 Task: Clean up your mailbox by finding and deleting items older than 90 days.
Action: Mouse moved to (21, 50)
Screenshot: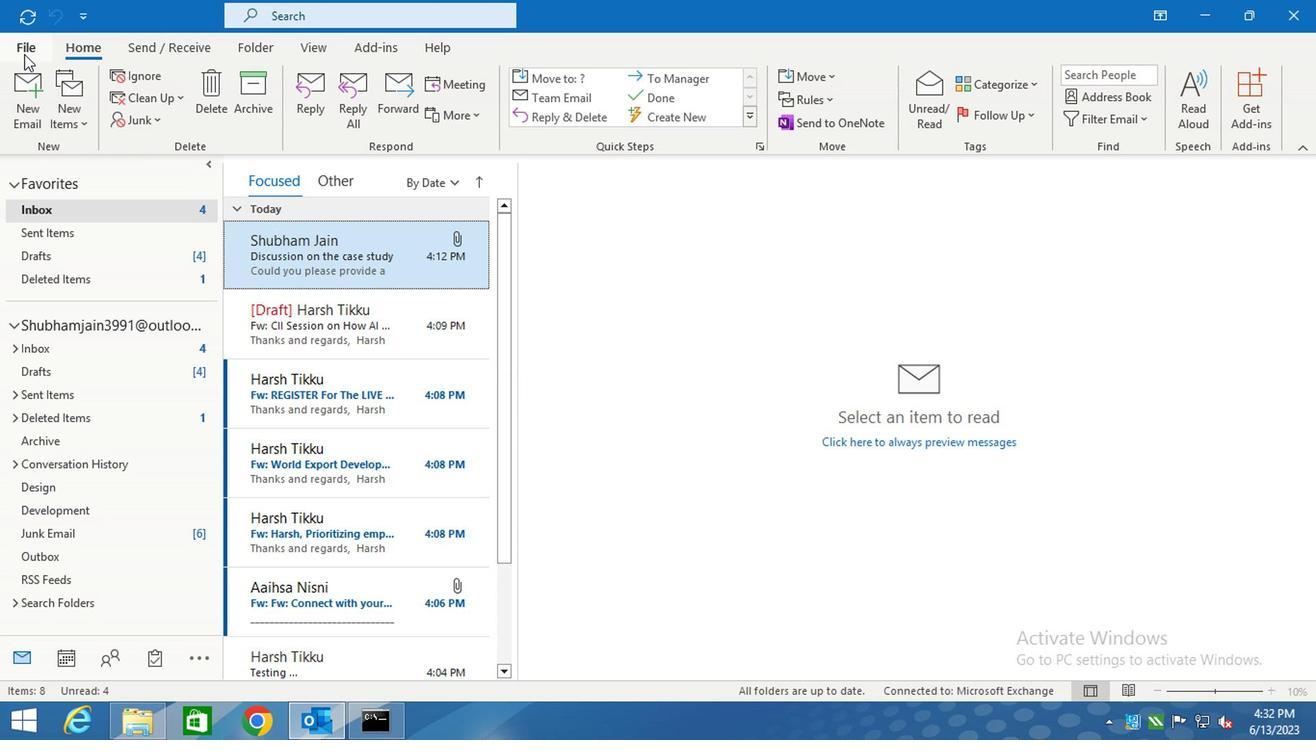 
Action: Mouse pressed left at (21, 50)
Screenshot: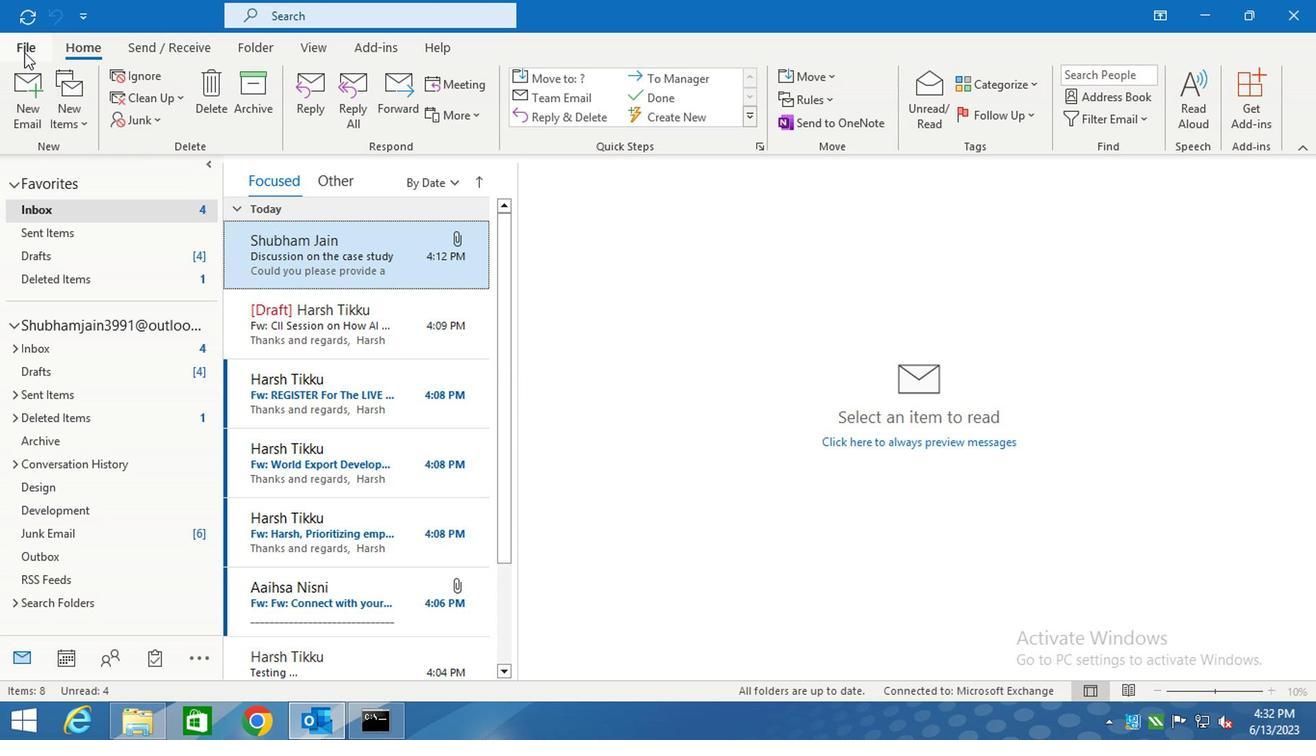 
Action: Mouse moved to (234, 507)
Screenshot: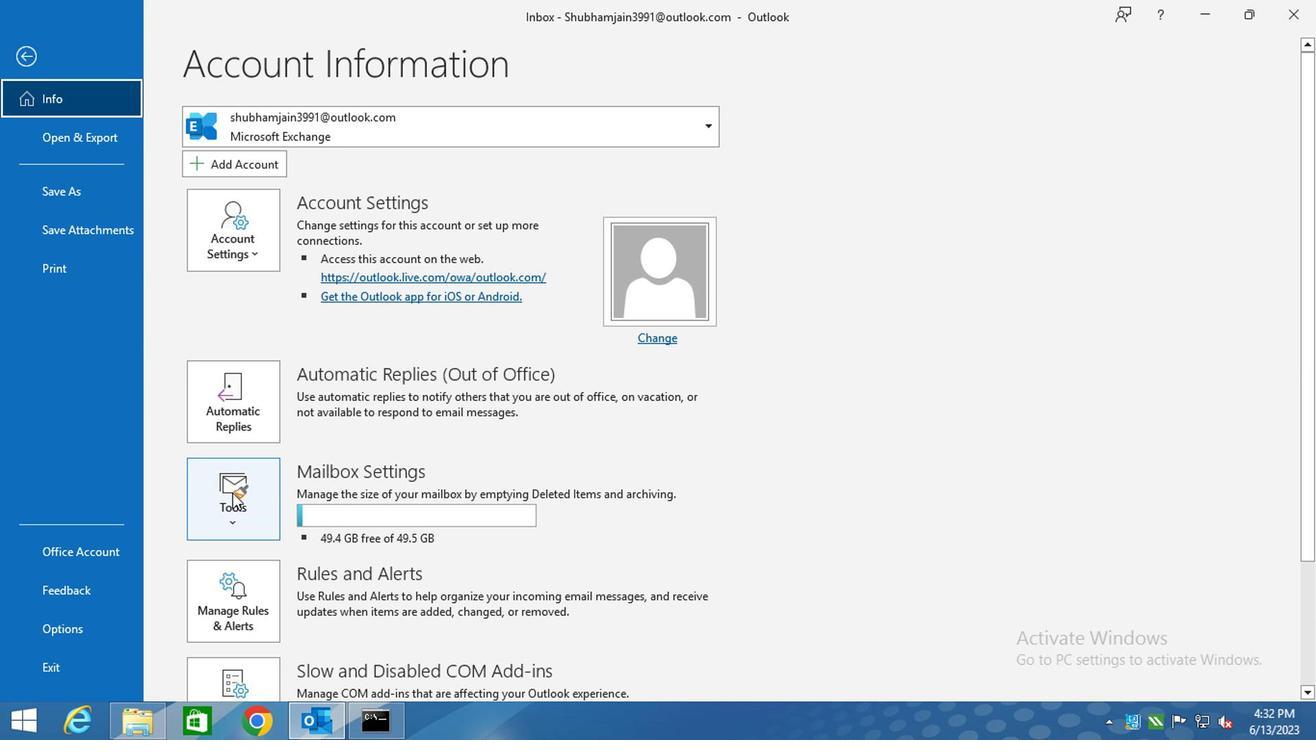 
Action: Mouse pressed left at (234, 507)
Screenshot: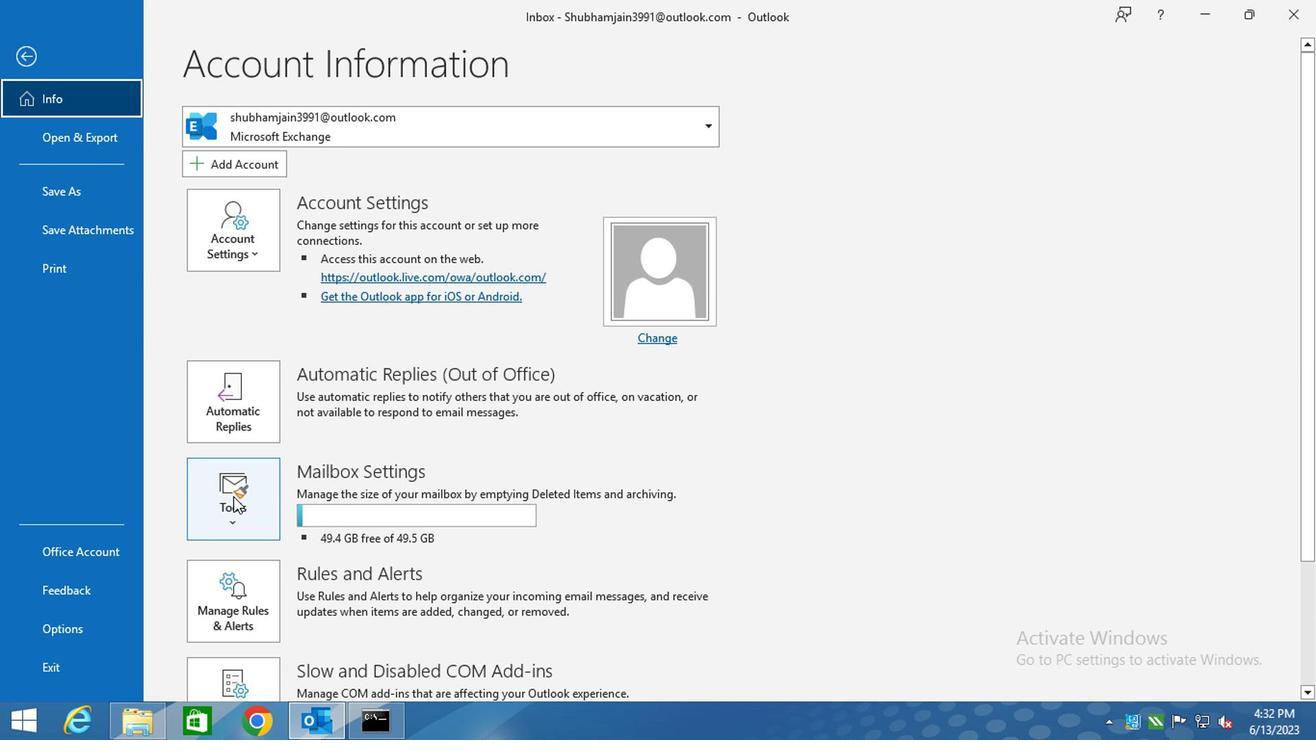 
Action: Mouse moved to (311, 320)
Screenshot: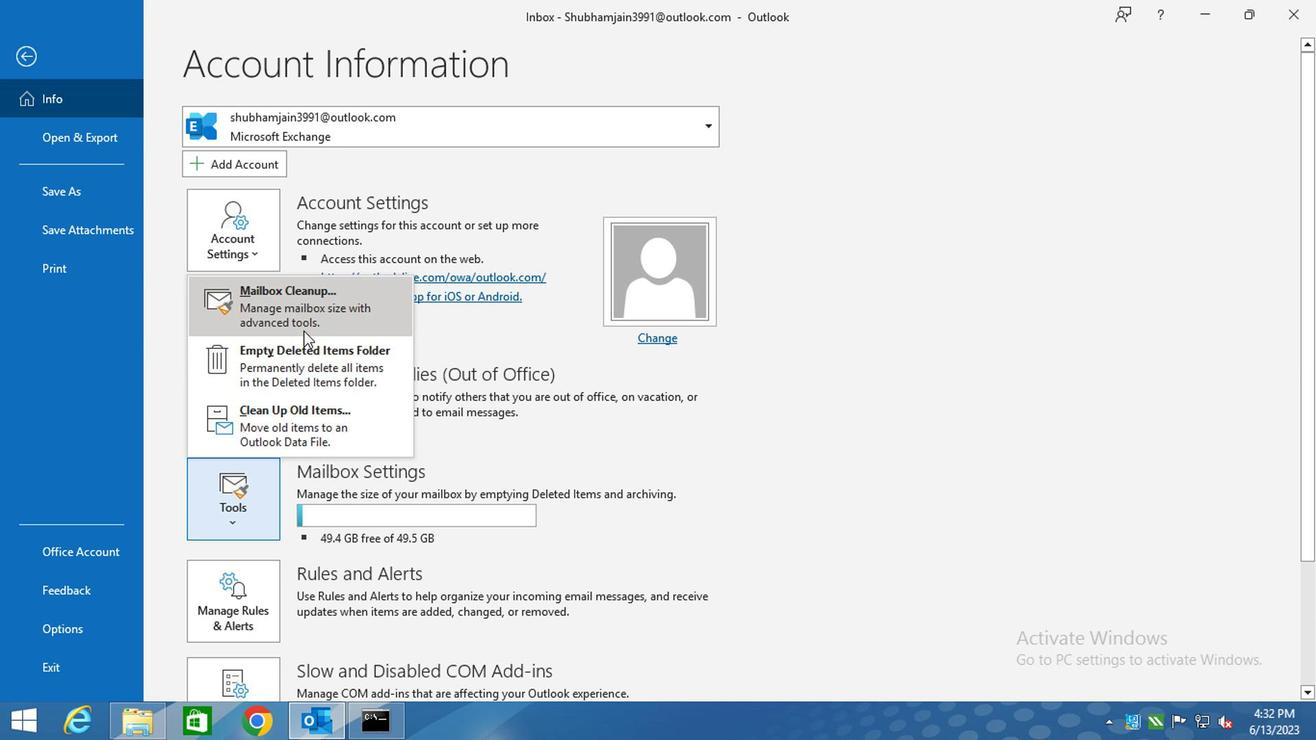 
Action: Mouse pressed left at (311, 320)
Screenshot: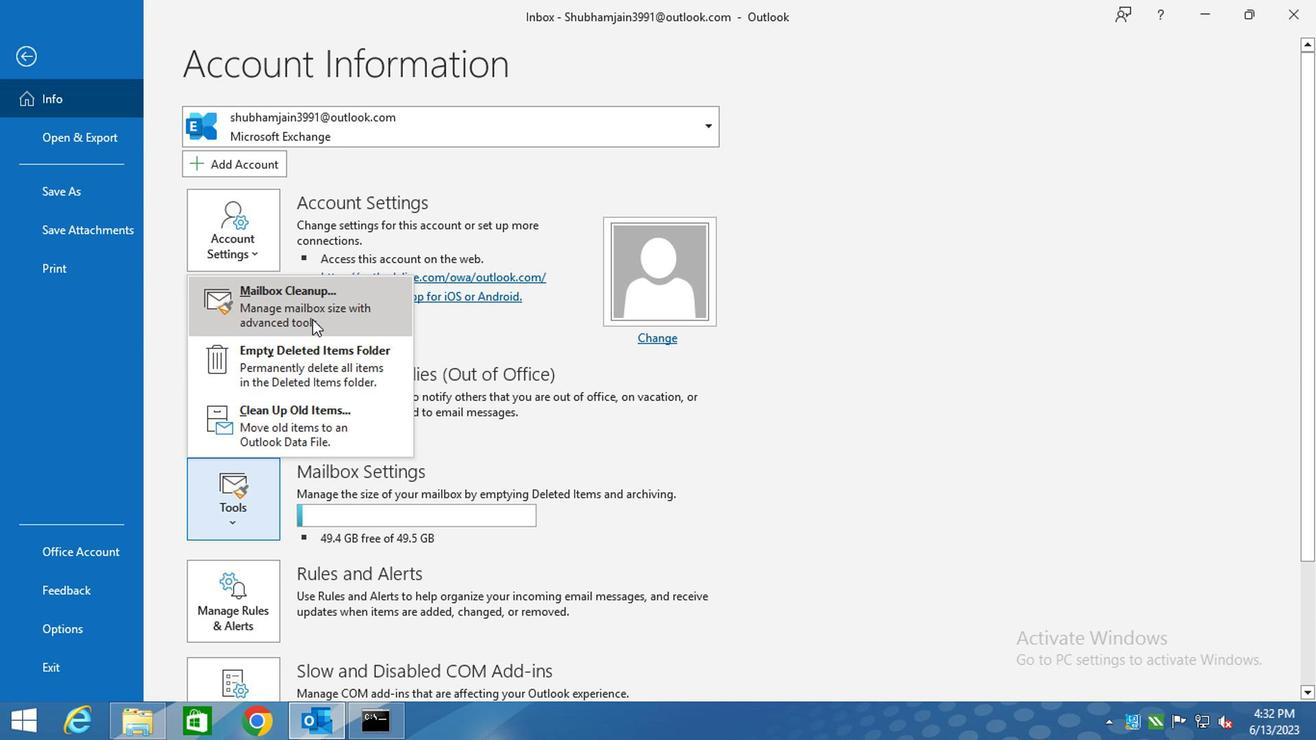 
Action: Mouse moved to (527, 274)
Screenshot: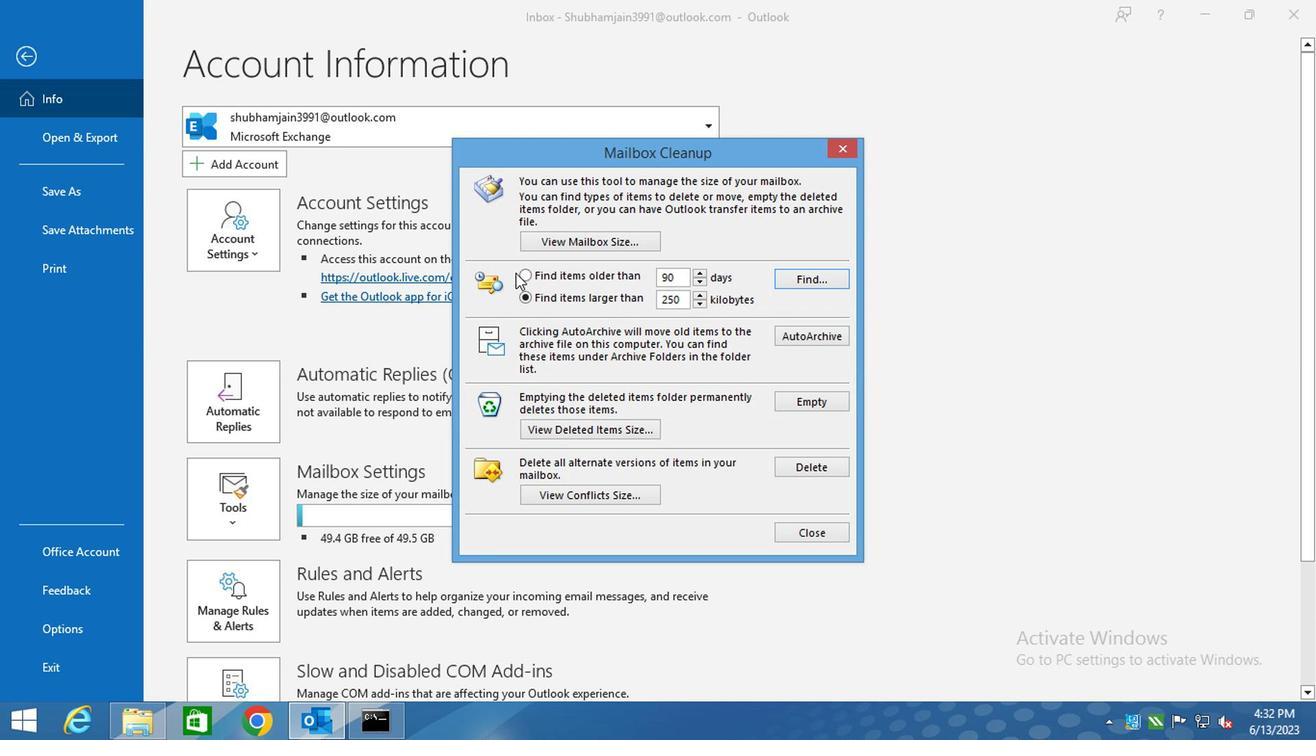 
Action: Mouse pressed left at (527, 274)
Screenshot: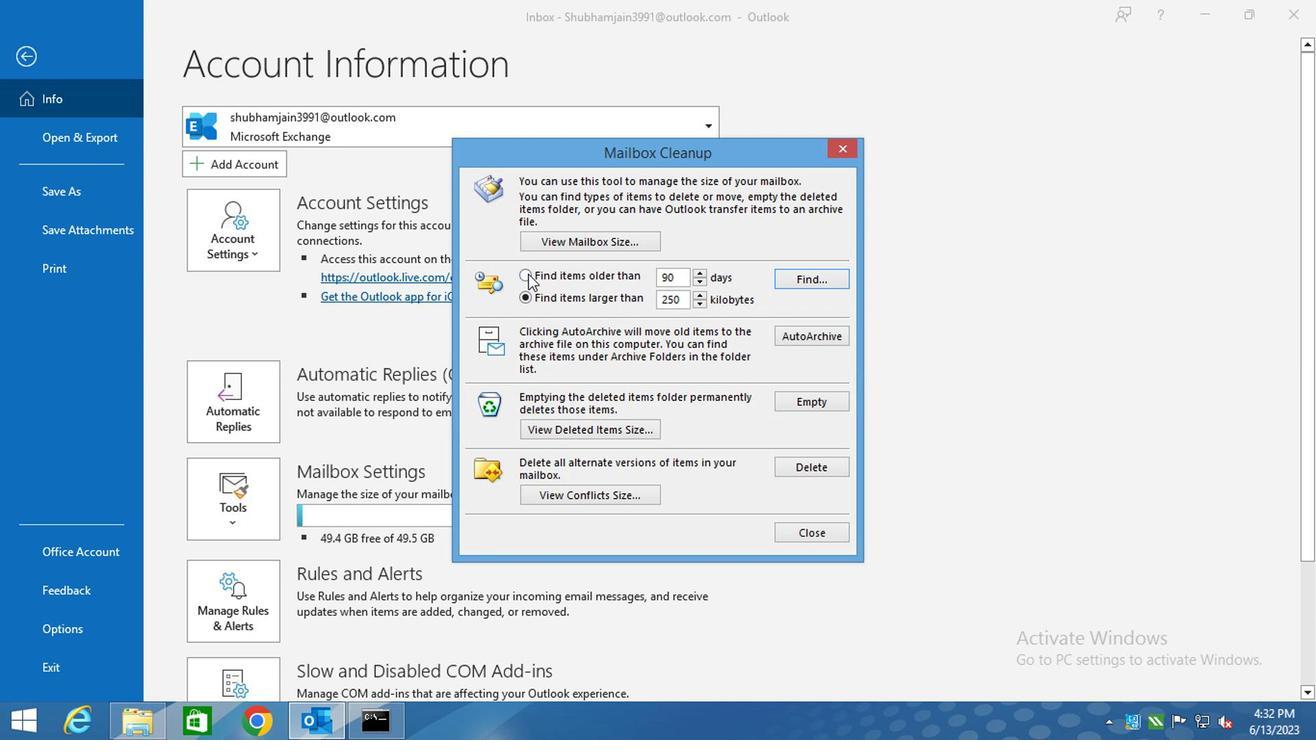 
Action: Mouse moved to (675, 283)
Screenshot: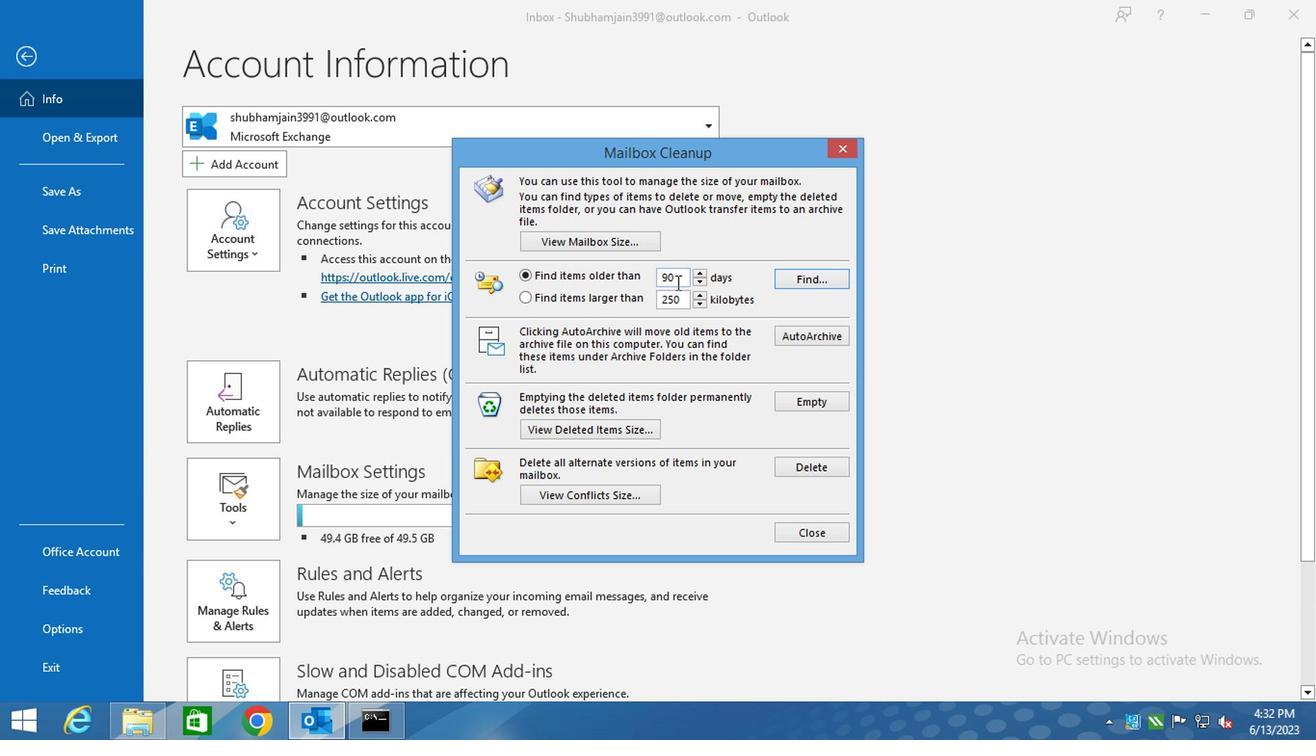 
Action: Mouse pressed left at (675, 283)
Screenshot: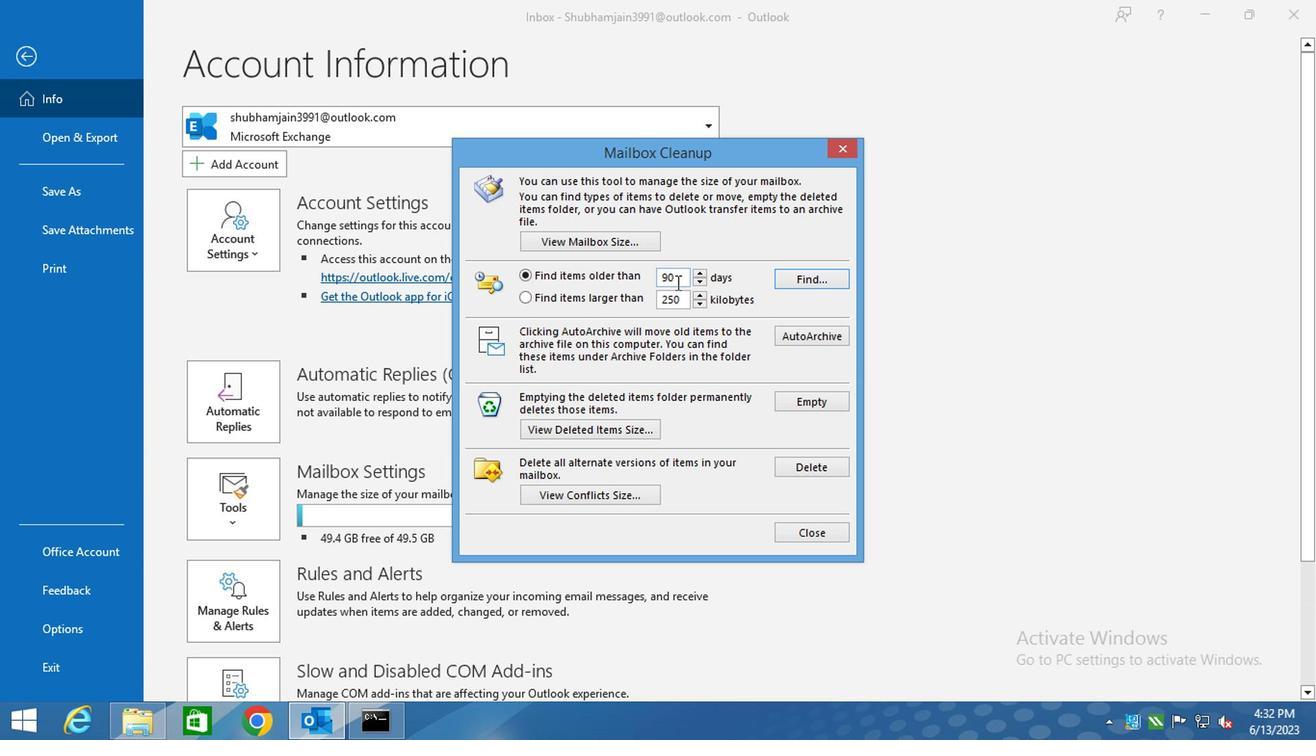 
Action: Key pressed <Key.left><Key.backspace>5
Screenshot: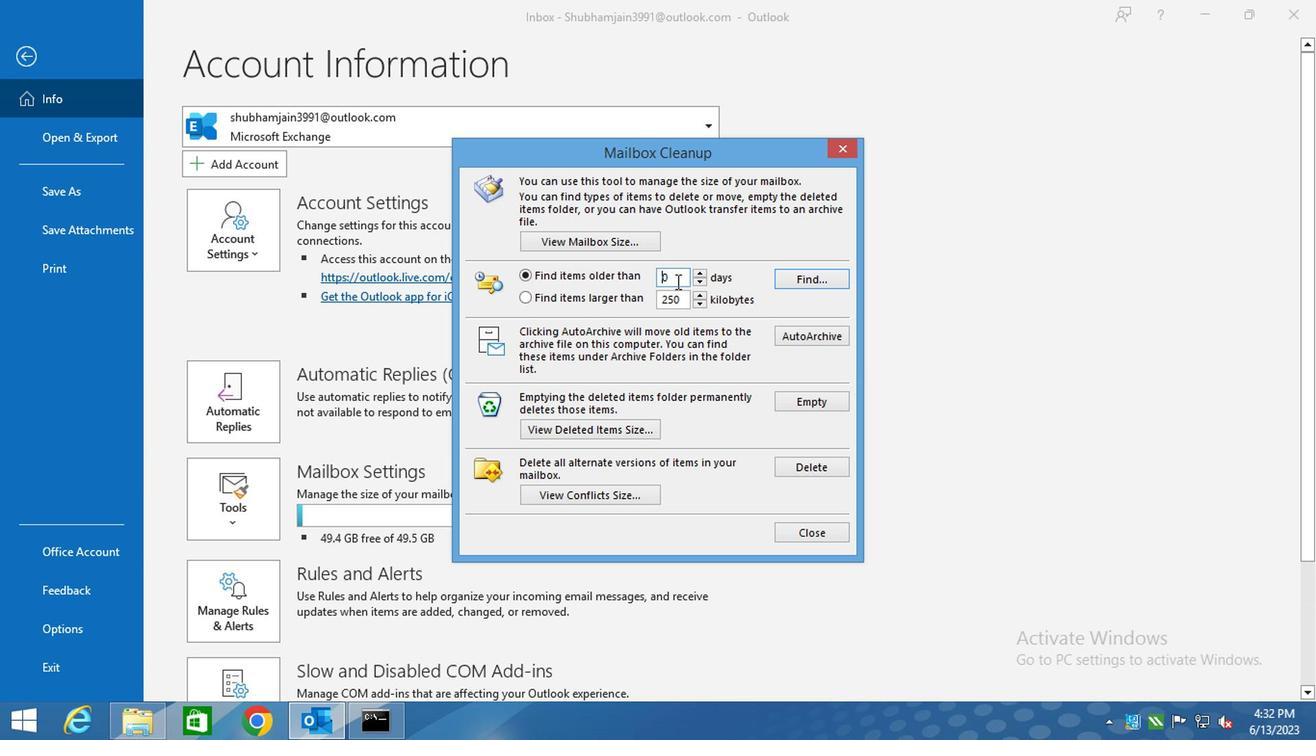 
Action: Mouse moved to (810, 400)
Screenshot: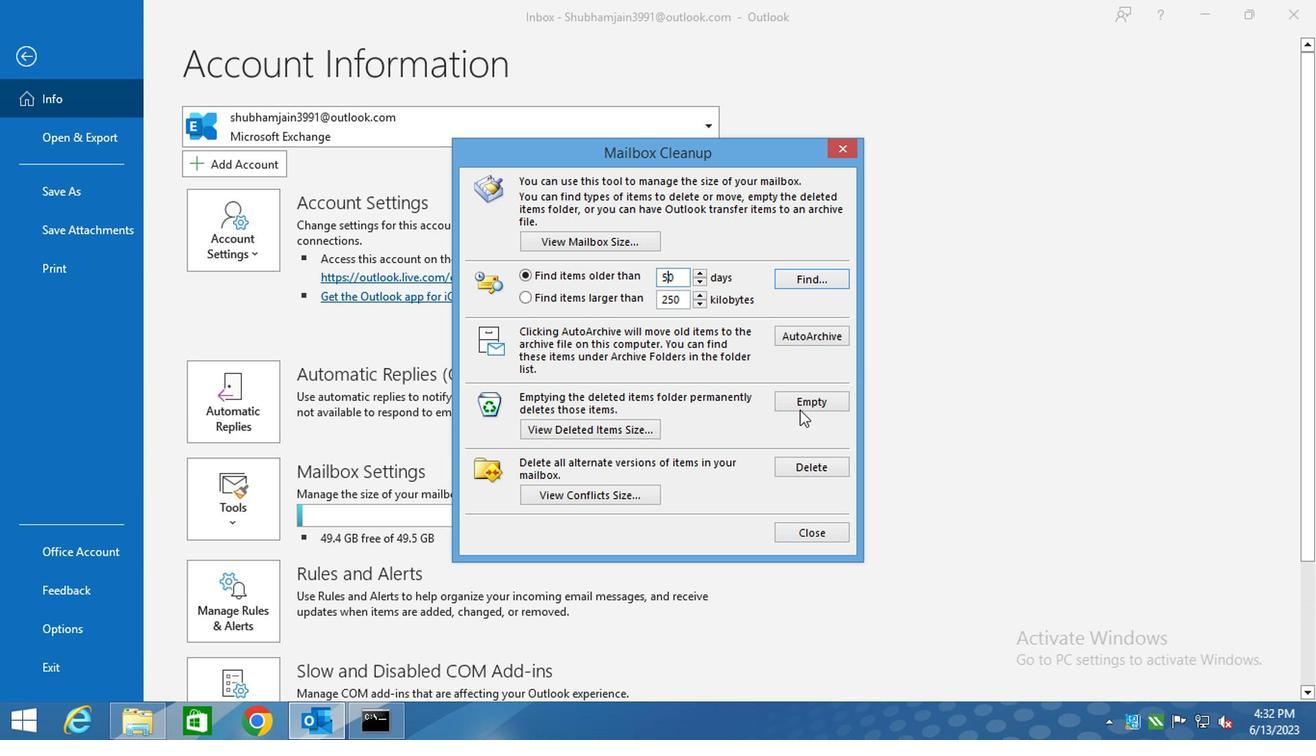 
Action: Mouse pressed left at (810, 400)
Screenshot: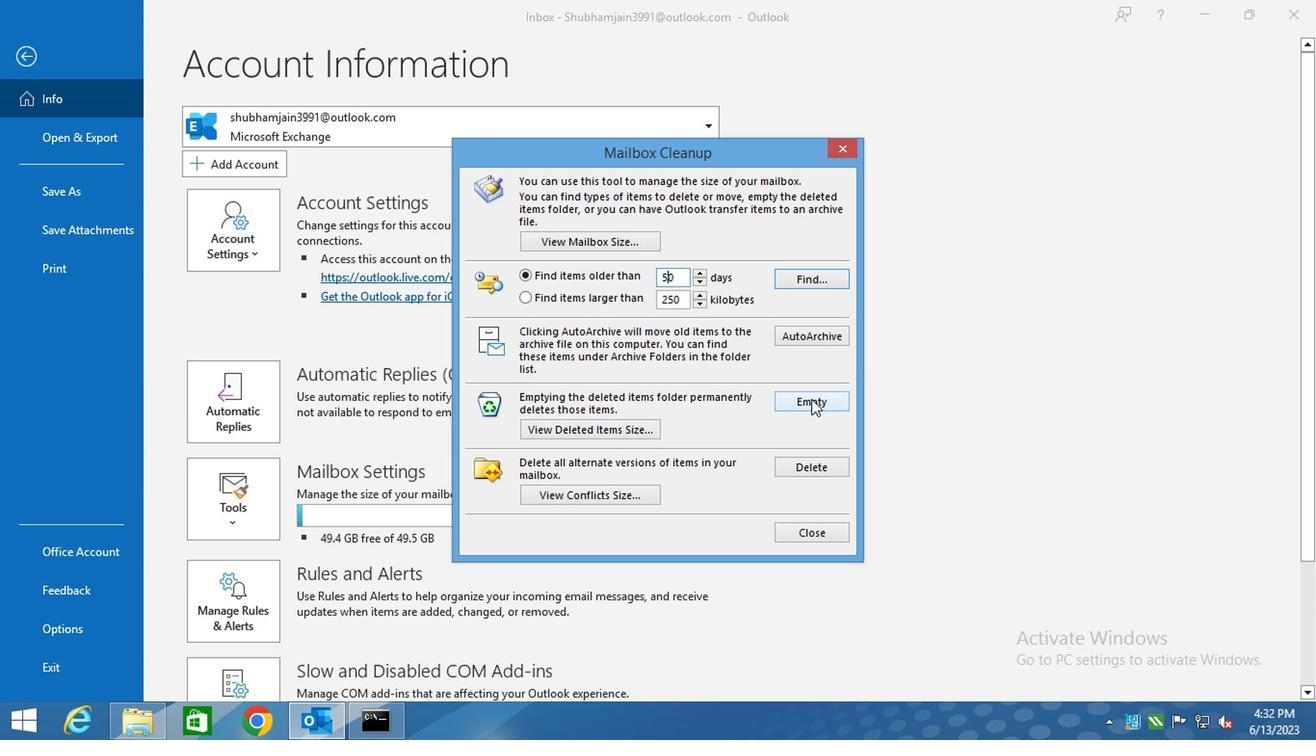 
Action: Mouse moved to (649, 425)
Screenshot: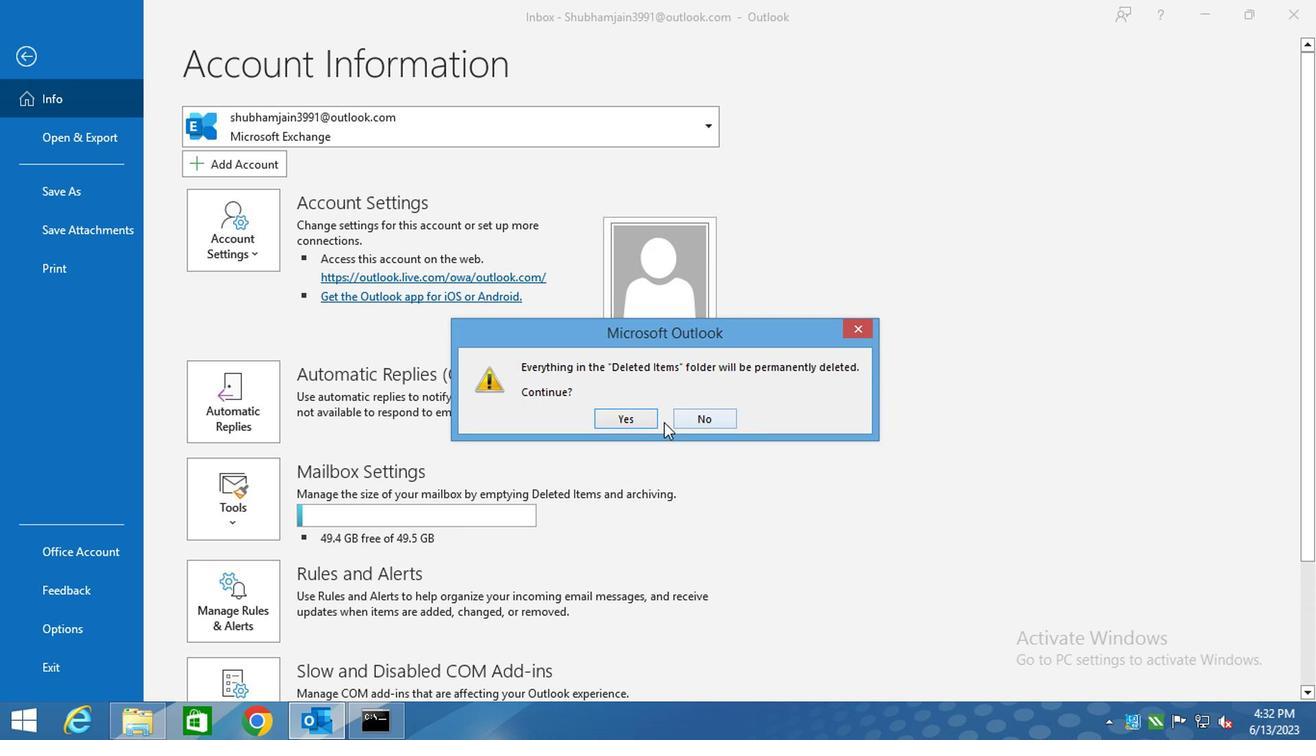 
Action: Mouse pressed left at (649, 425)
Screenshot: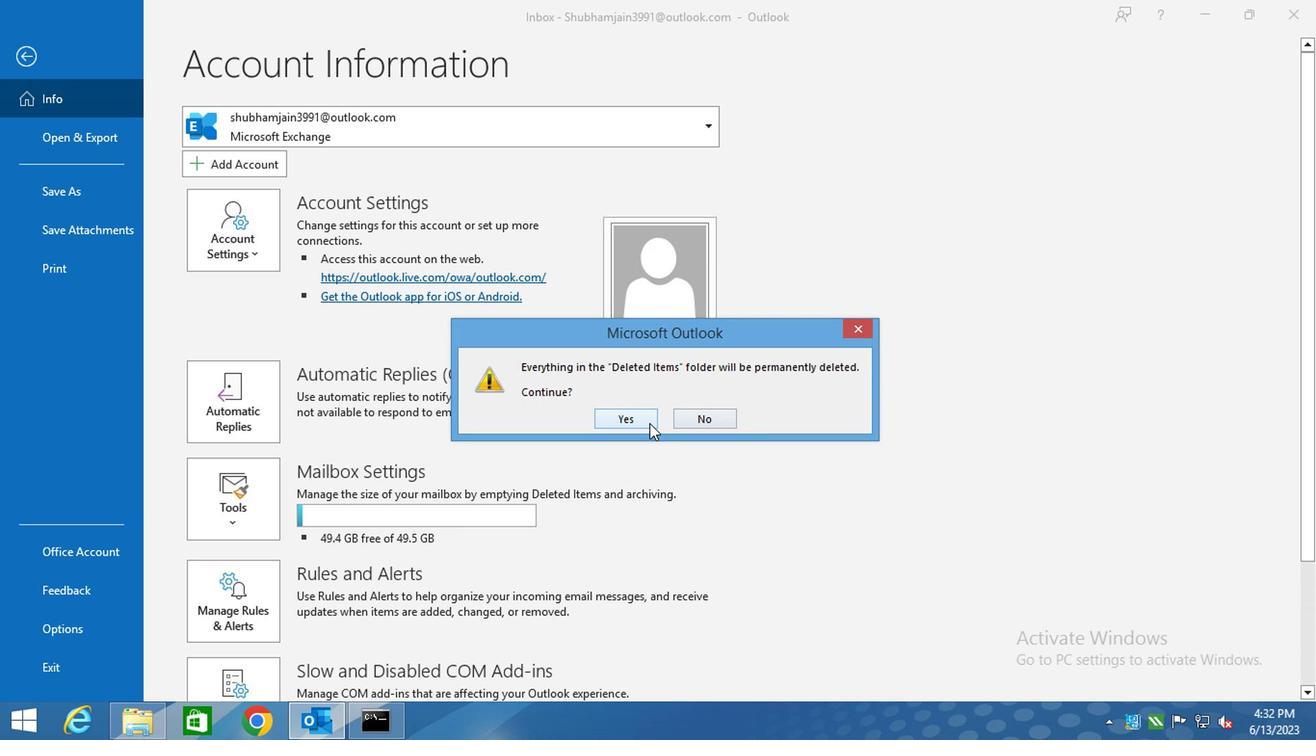 
